 Task: Add a condition where "Hours since status category open Less than Twenty-two" in pending tickets.
Action: Mouse pressed left at (237, 432)
Screenshot: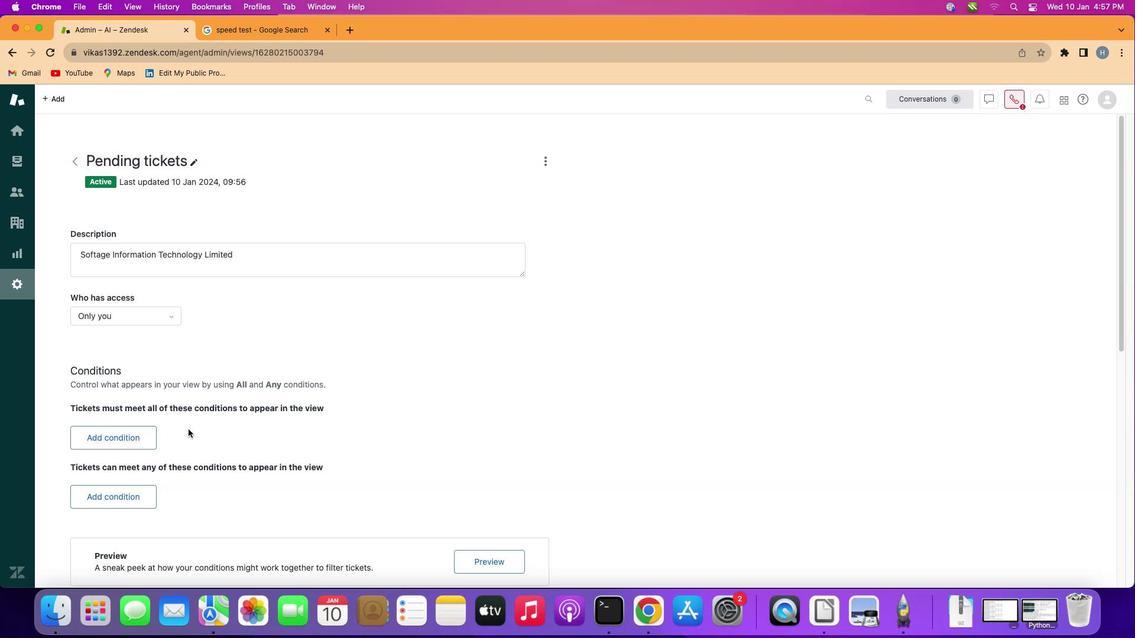 
Action: Mouse moved to (175, 439)
Screenshot: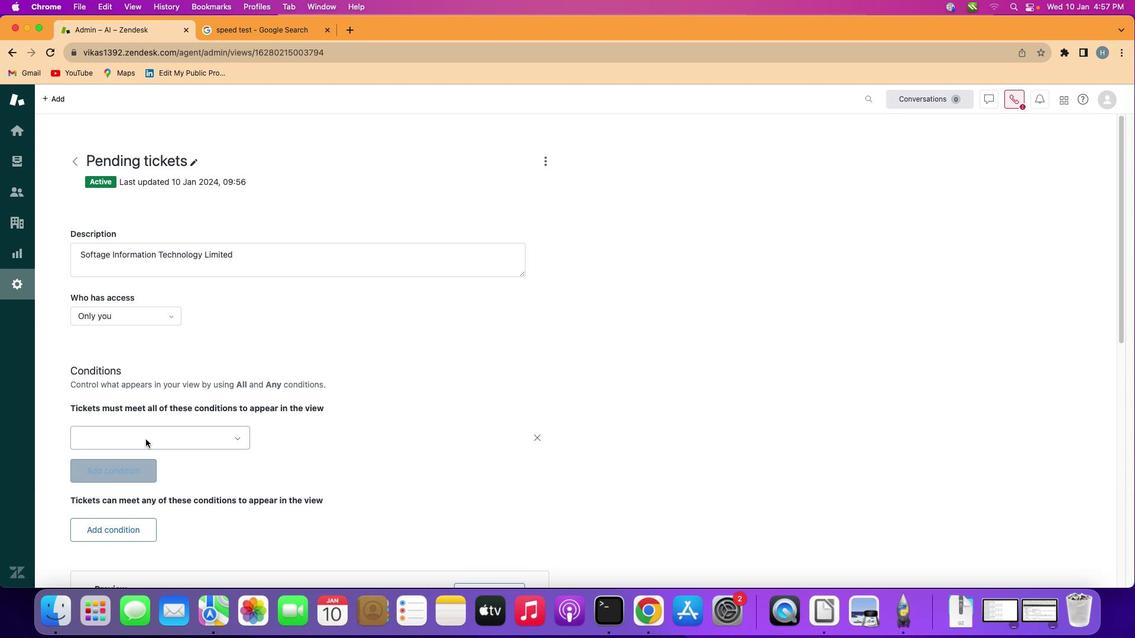 
Action: Mouse pressed left at (175, 439)
Screenshot: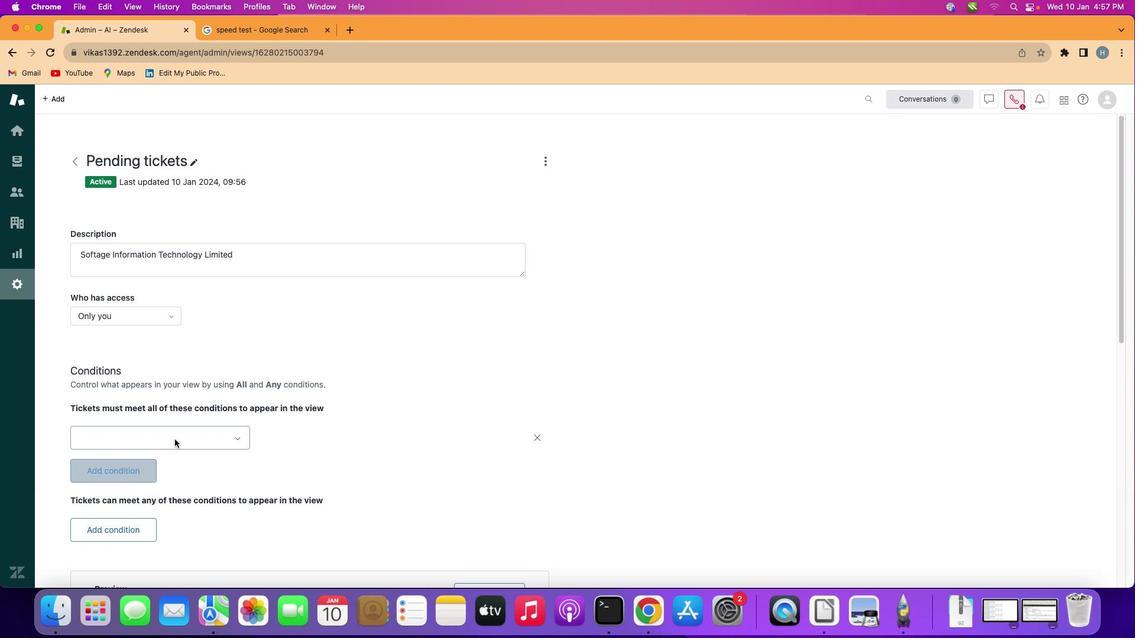 
Action: Mouse moved to (253, 440)
Screenshot: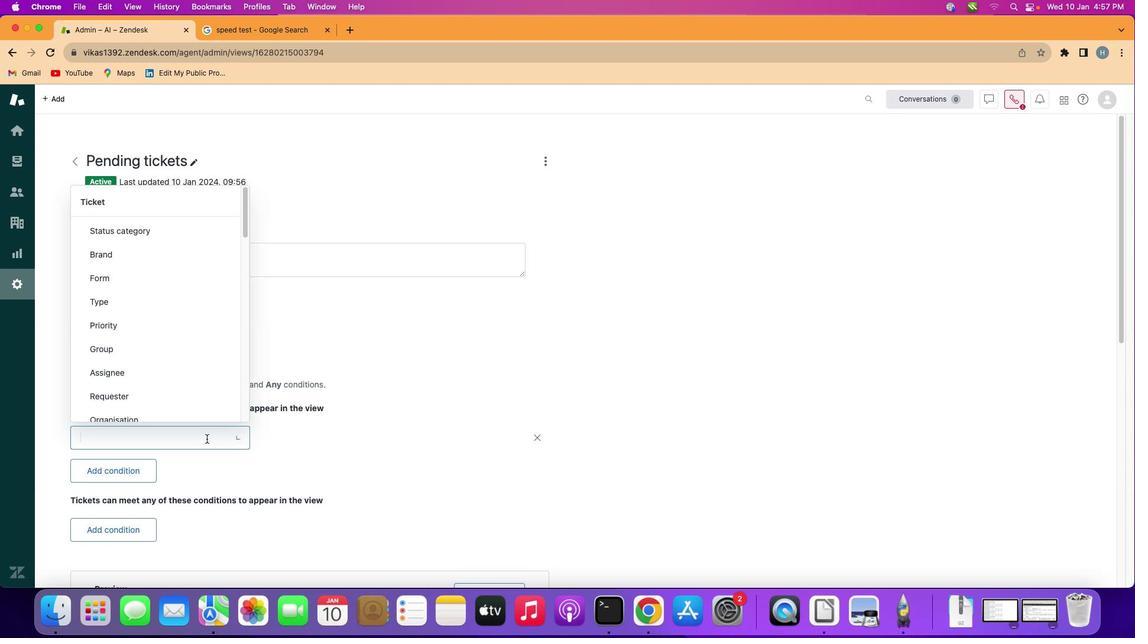 
Action: Mouse pressed left at (253, 440)
Screenshot: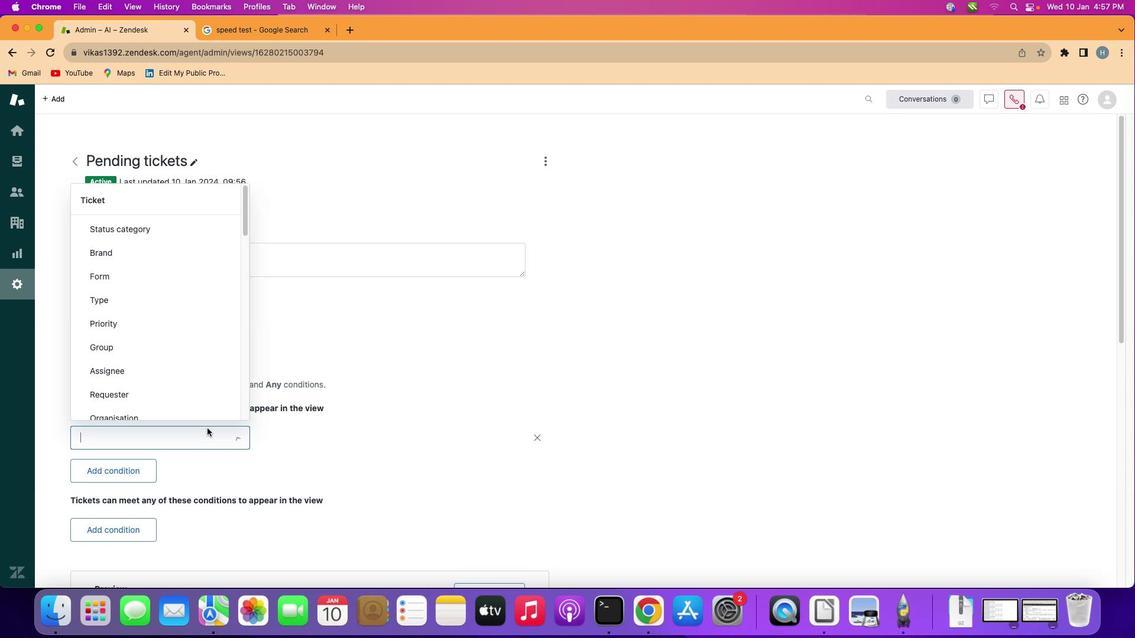
Action: Mouse moved to (239, 363)
Screenshot: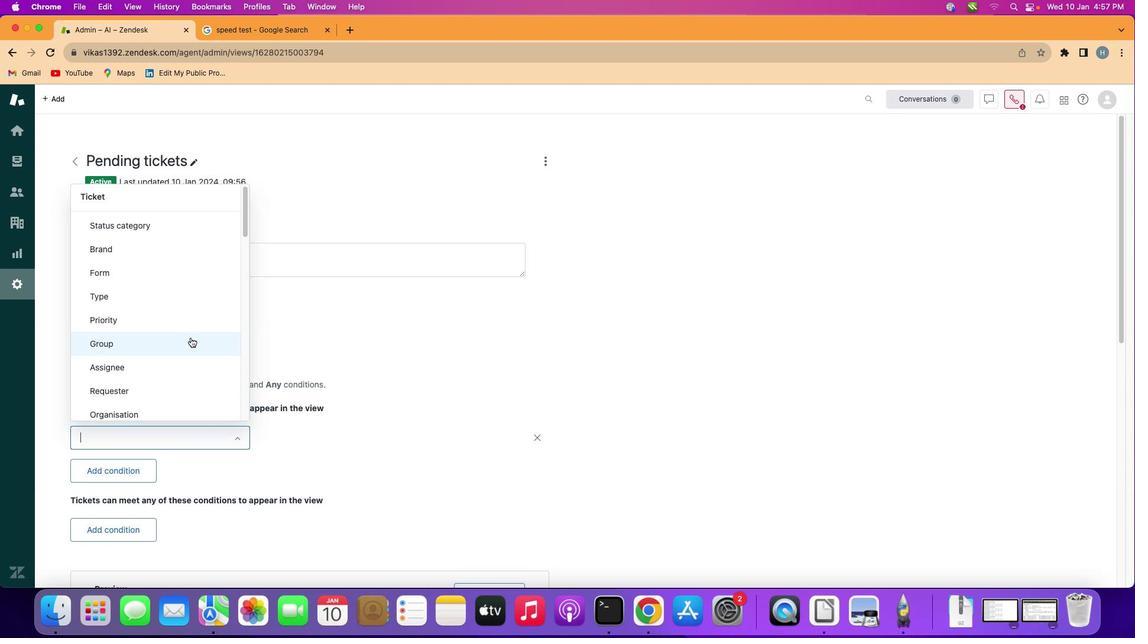 
Action: Mouse scrolled (239, 363) with delta (73, 104)
Screenshot: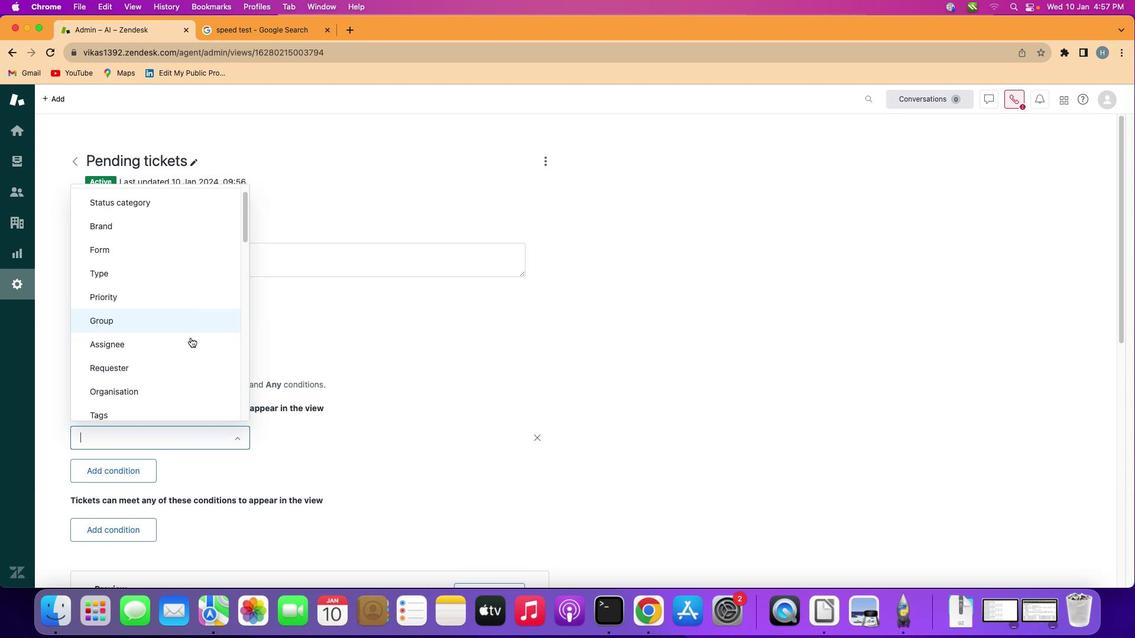 
Action: Mouse scrolled (239, 363) with delta (73, 104)
Screenshot: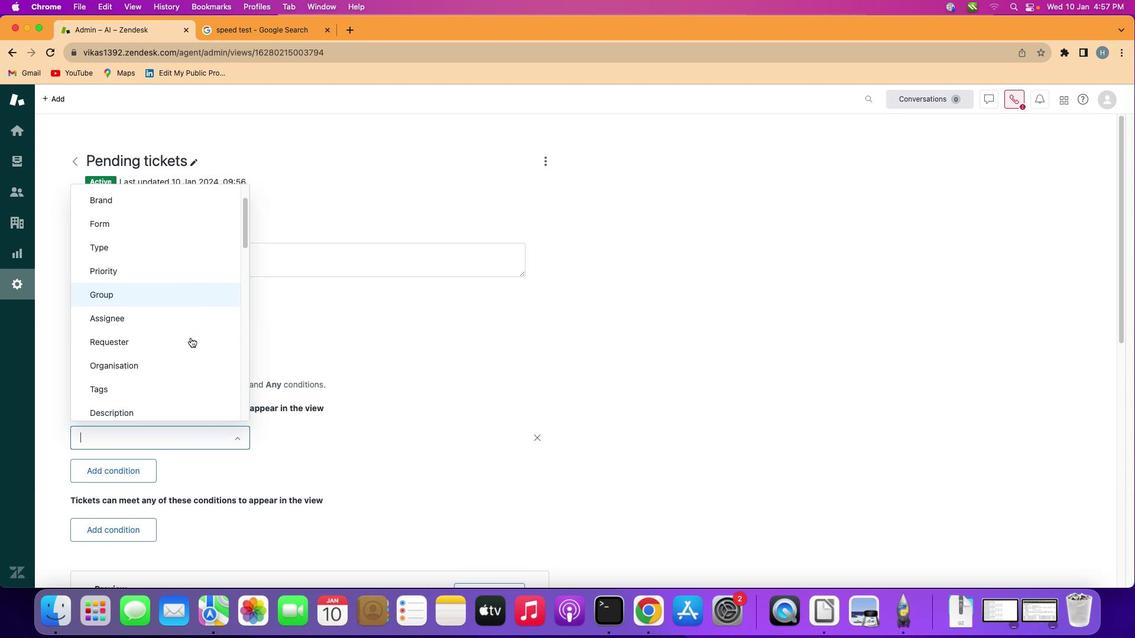 
Action: Mouse scrolled (239, 363) with delta (73, 104)
Screenshot: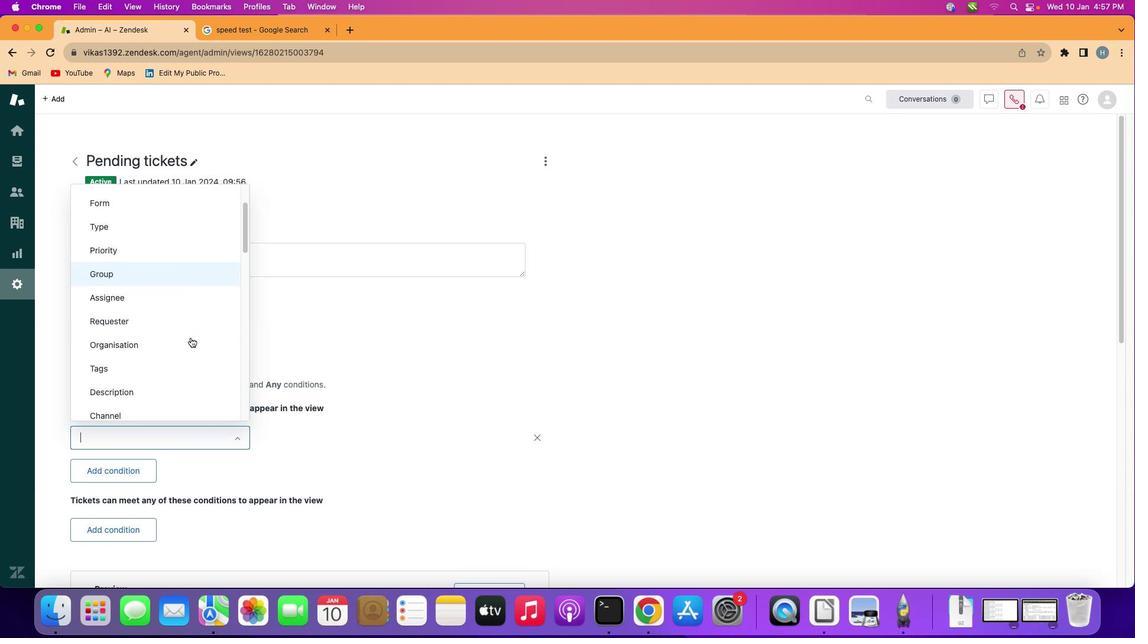 
Action: Mouse scrolled (239, 363) with delta (73, 104)
Screenshot: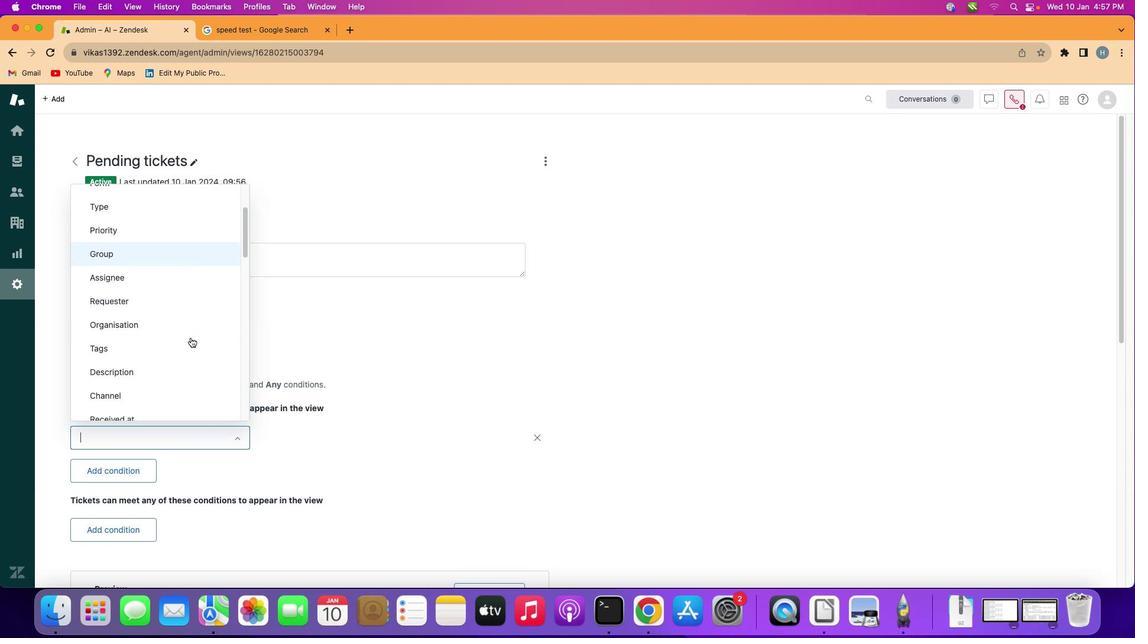 
Action: Mouse scrolled (239, 363) with delta (73, 104)
Screenshot: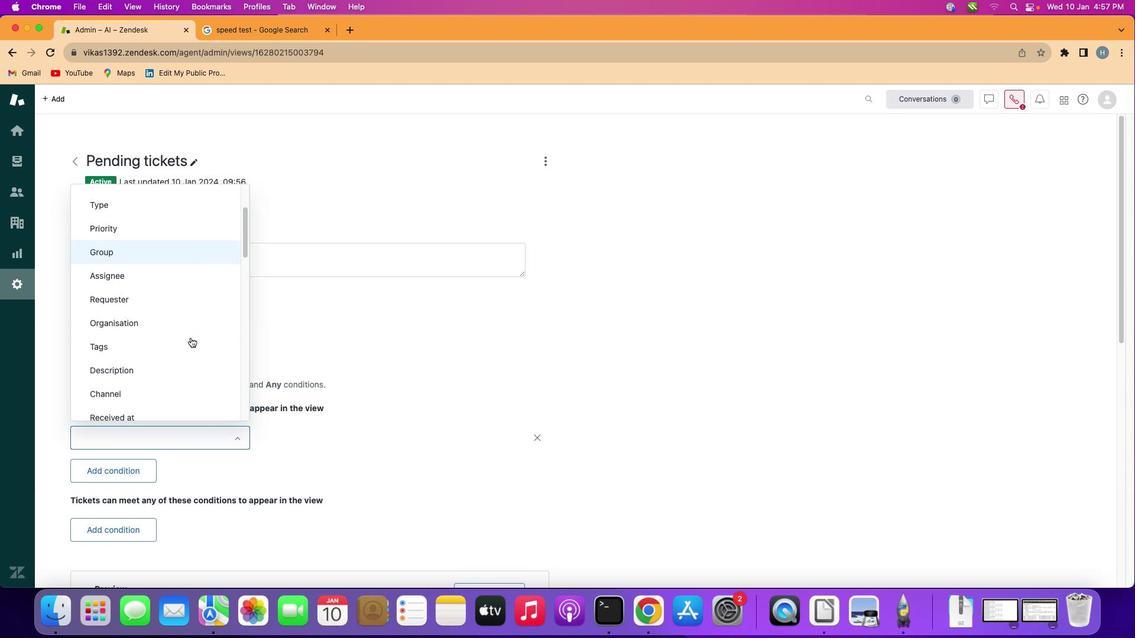 
Action: Mouse moved to (239, 360)
Screenshot: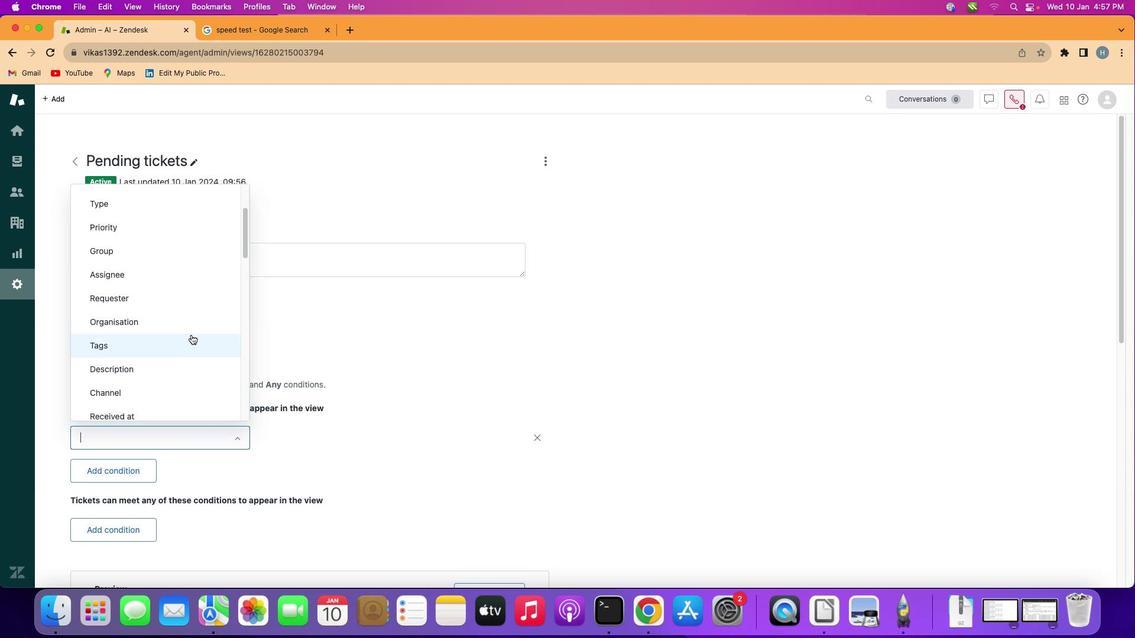 
Action: Mouse scrolled (239, 360) with delta (73, 104)
Screenshot: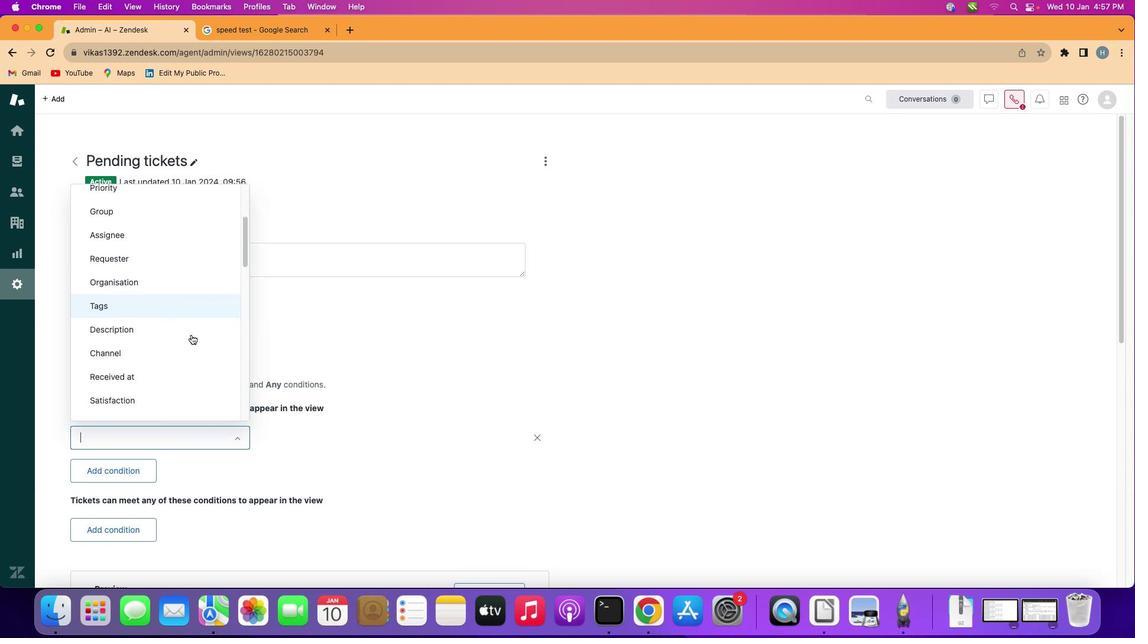 
Action: Mouse scrolled (239, 360) with delta (73, 104)
Screenshot: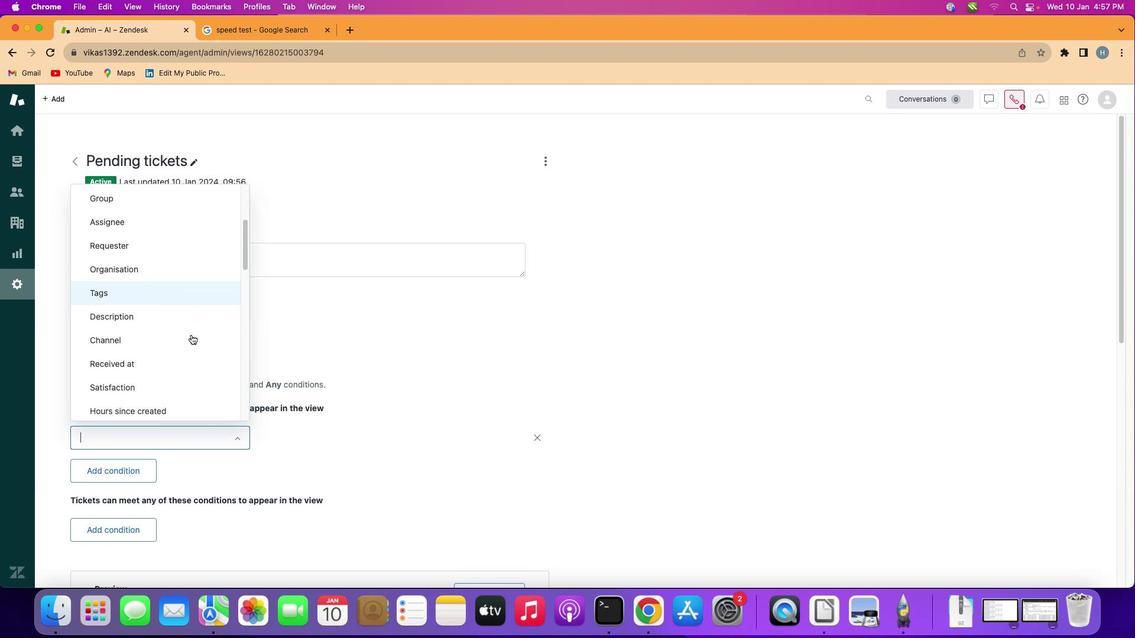 
Action: Mouse scrolled (239, 360) with delta (73, 104)
Screenshot: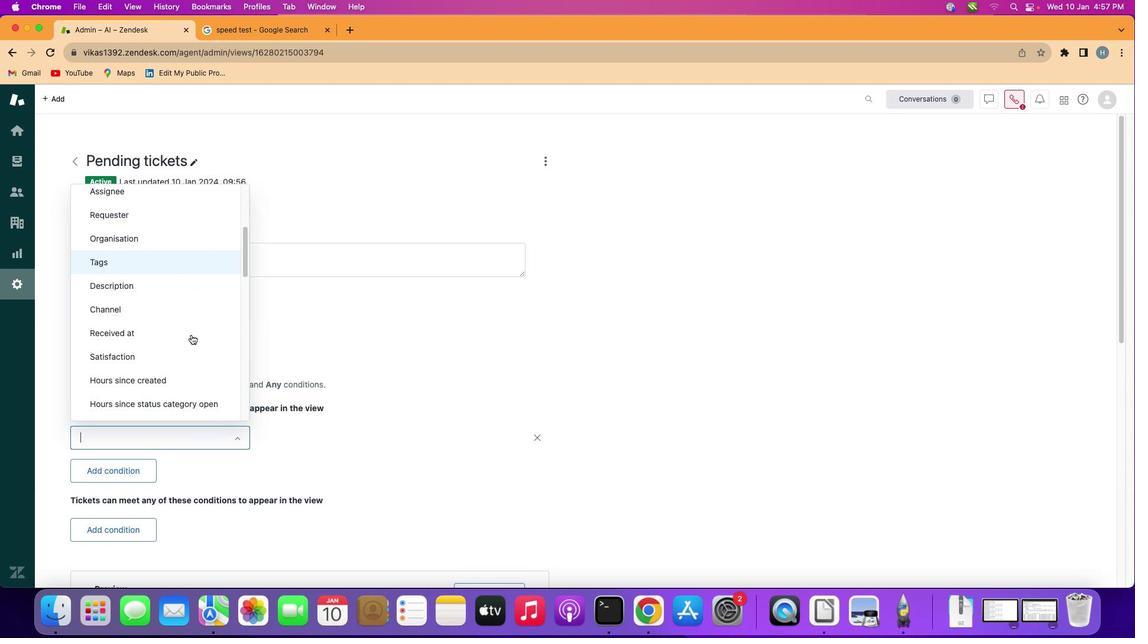 
Action: Mouse scrolled (239, 360) with delta (73, 104)
Screenshot: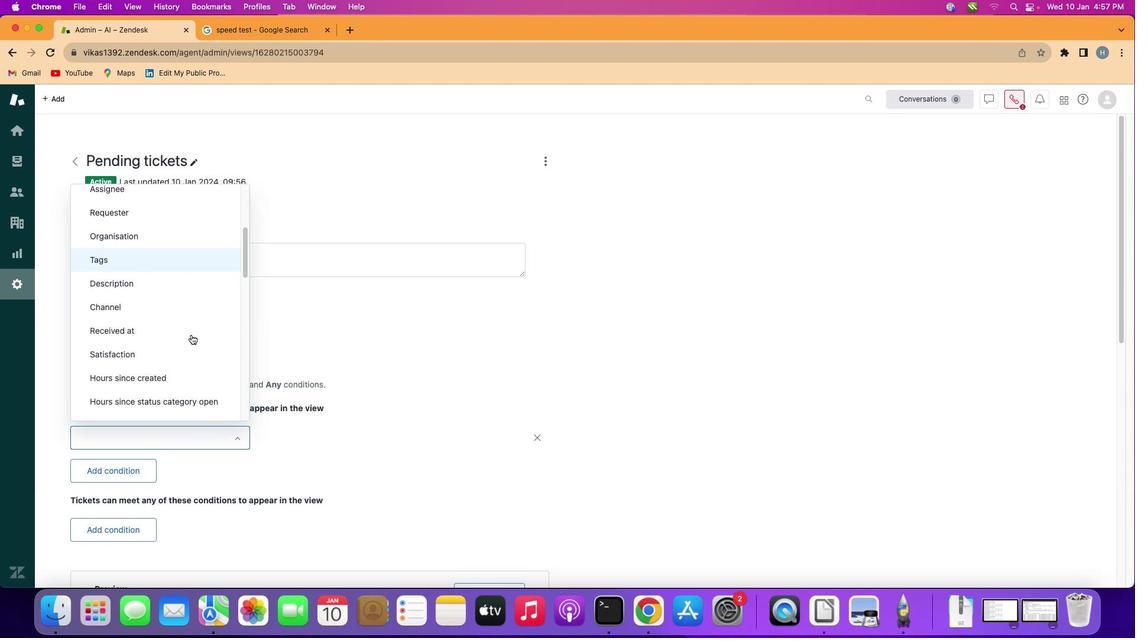 
Action: Mouse scrolled (239, 360) with delta (73, 104)
Screenshot: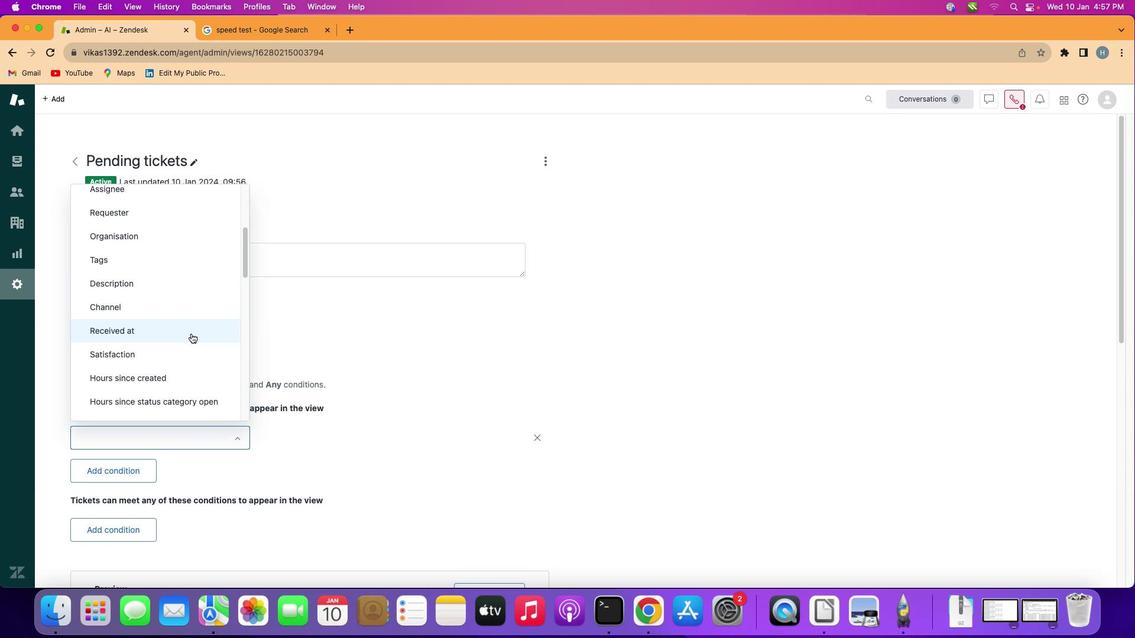 
Action: Mouse moved to (240, 358)
Screenshot: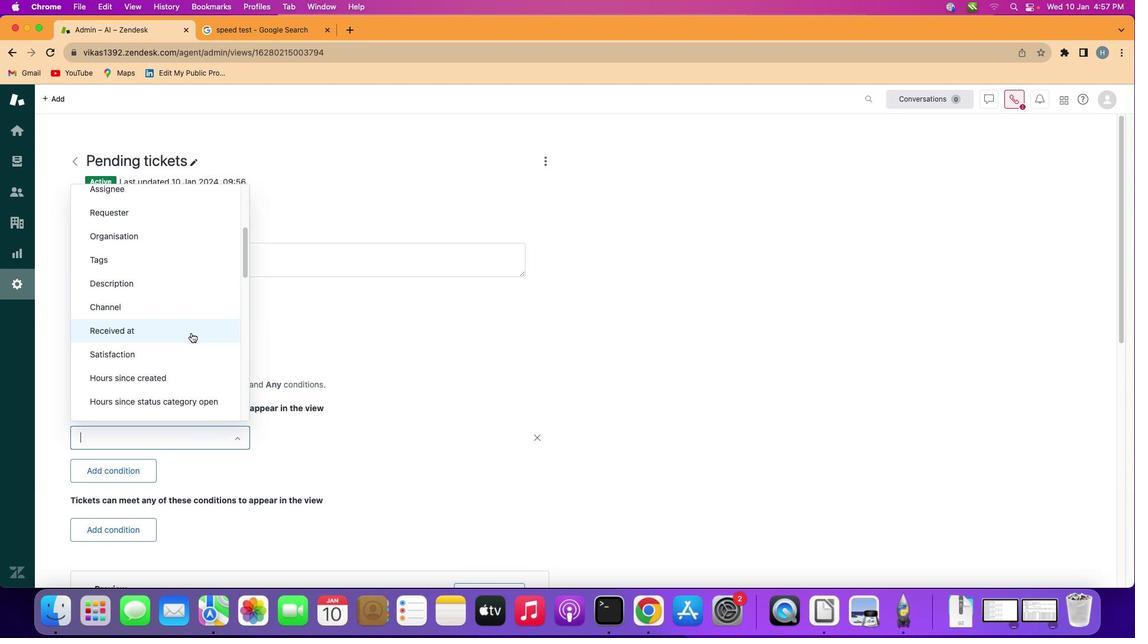 
Action: Mouse scrolled (240, 358) with delta (73, 104)
Screenshot: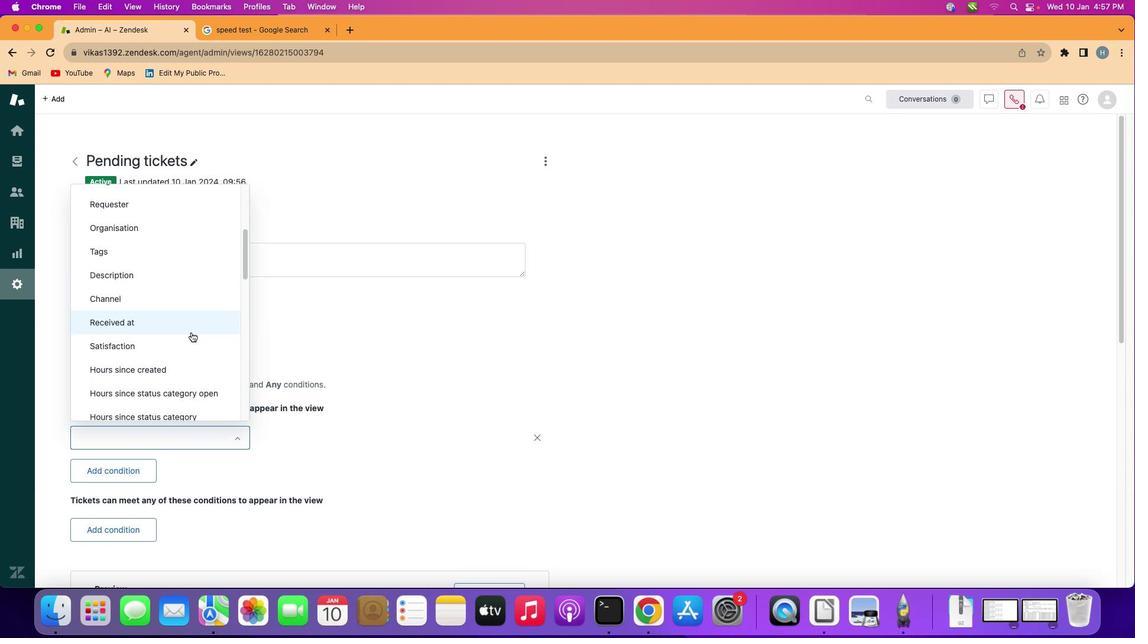 
Action: Mouse moved to (240, 358)
Screenshot: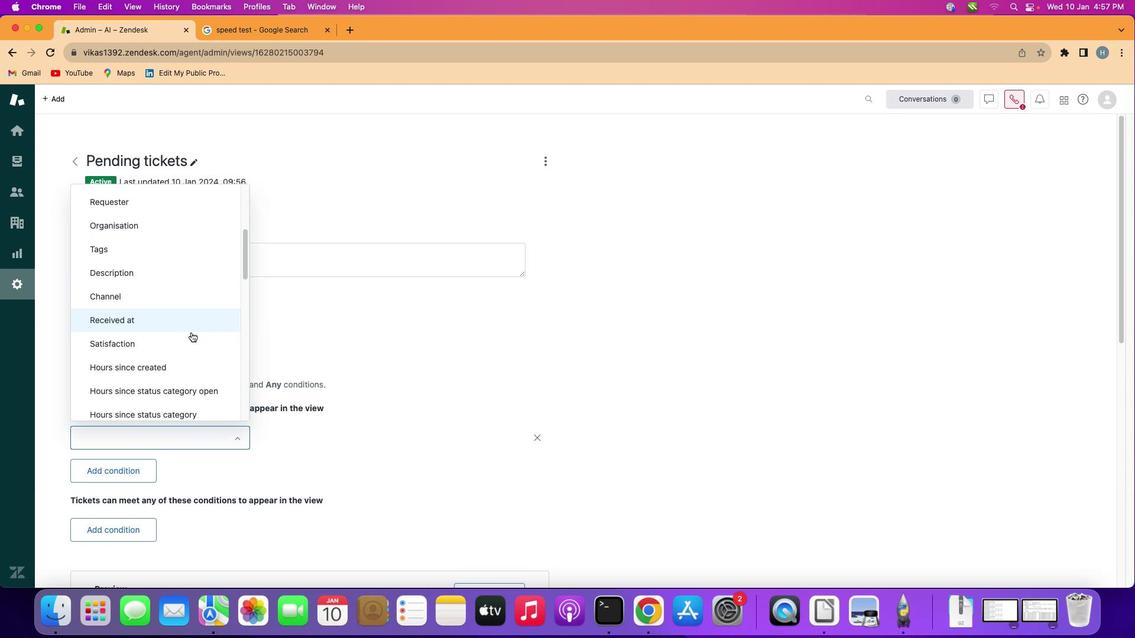 
Action: Mouse scrolled (240, 358) with delta (73, 104)
Screenshot: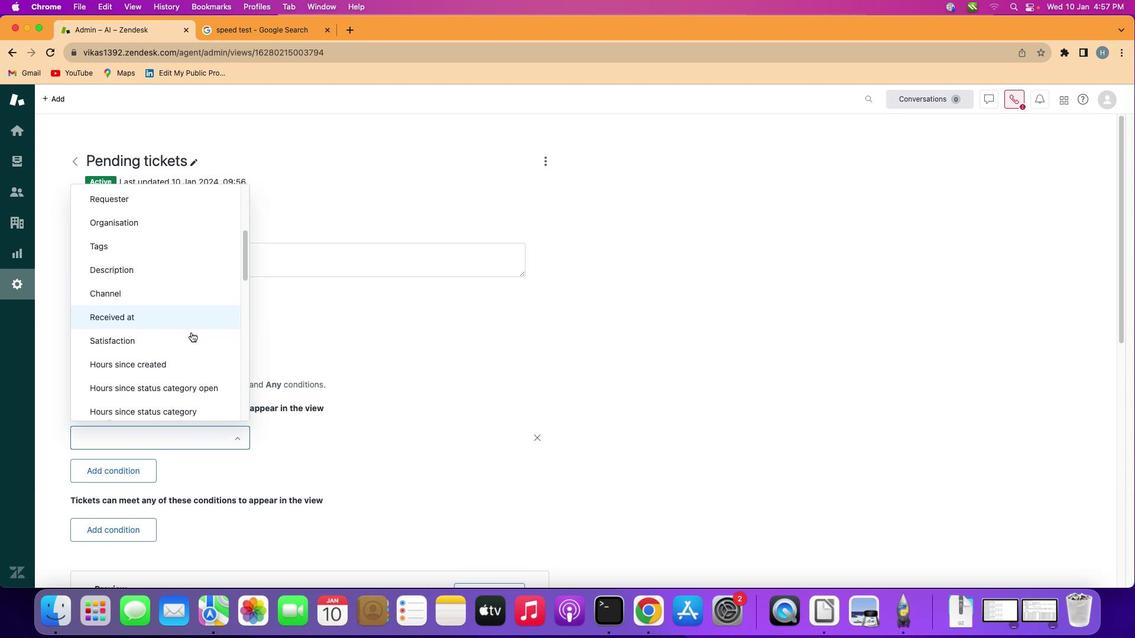 
Action: Mouse scrolled (240, 358) with delta (73, 104)
Screenshot: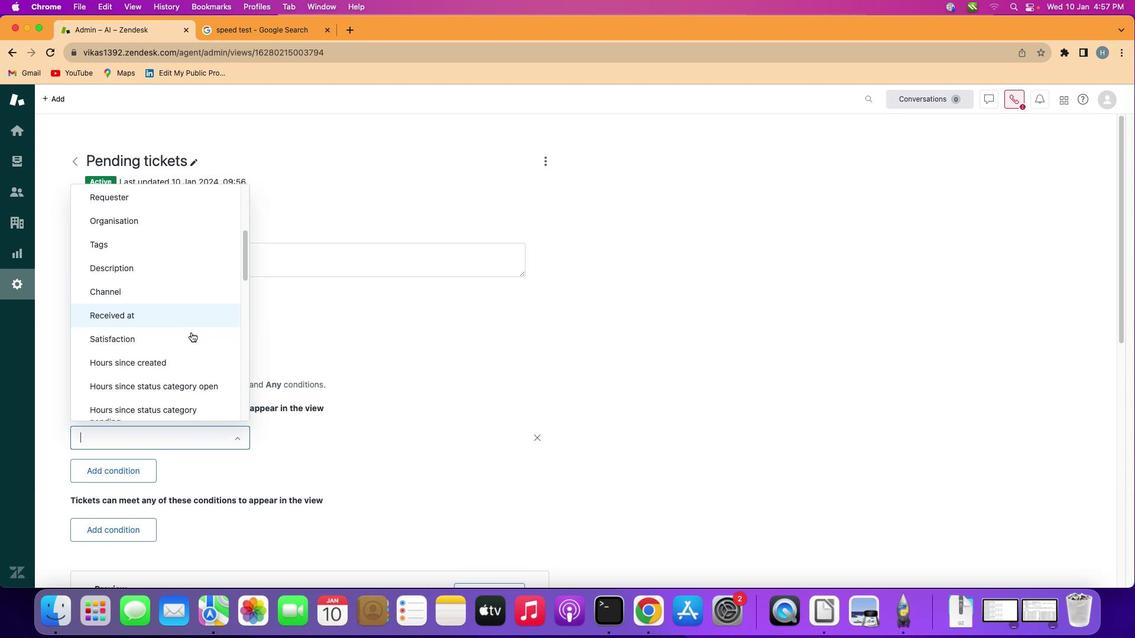 
Action: Mouse scrolled (240, 358) with delta (73, 104)
Screenshot: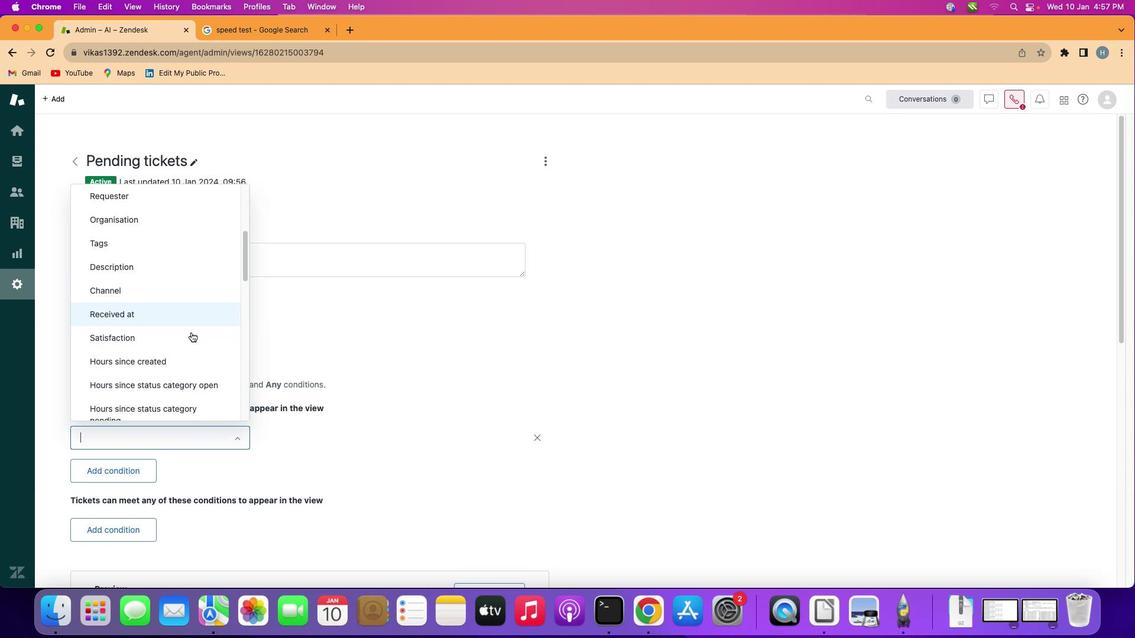 
Action: Mouse scrolled (240, 358) with delta (73, 104)
Screenshot: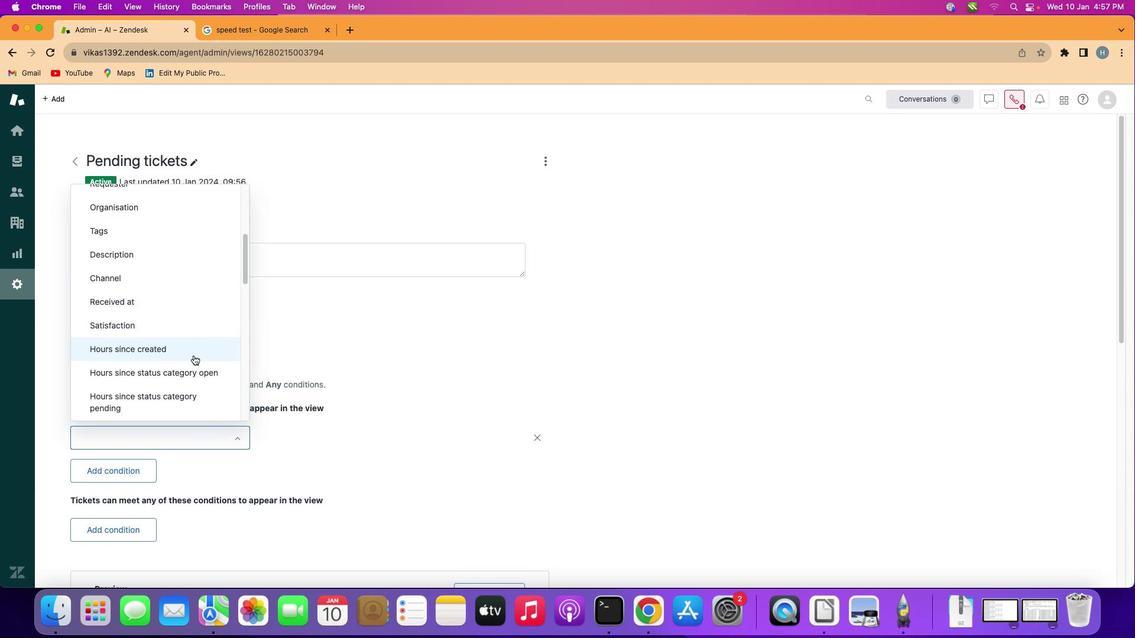 
Action: Mouse scrolled (240, 358) with delta (73, 104)
Screenshot: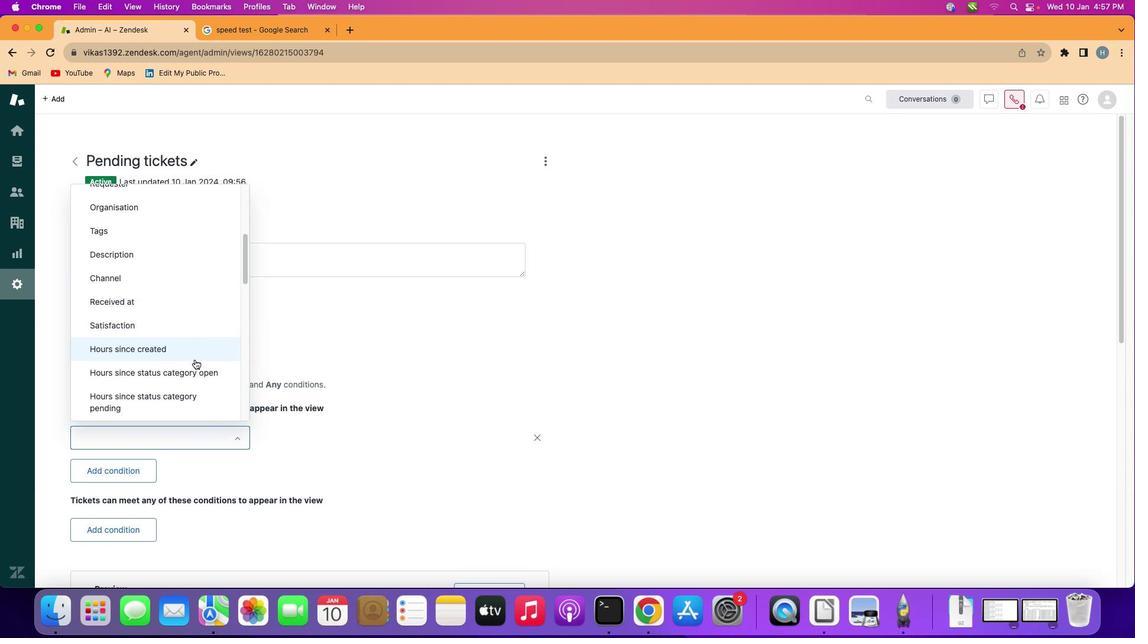 
Action: Mouse moved to (243, 387)
Screenshot: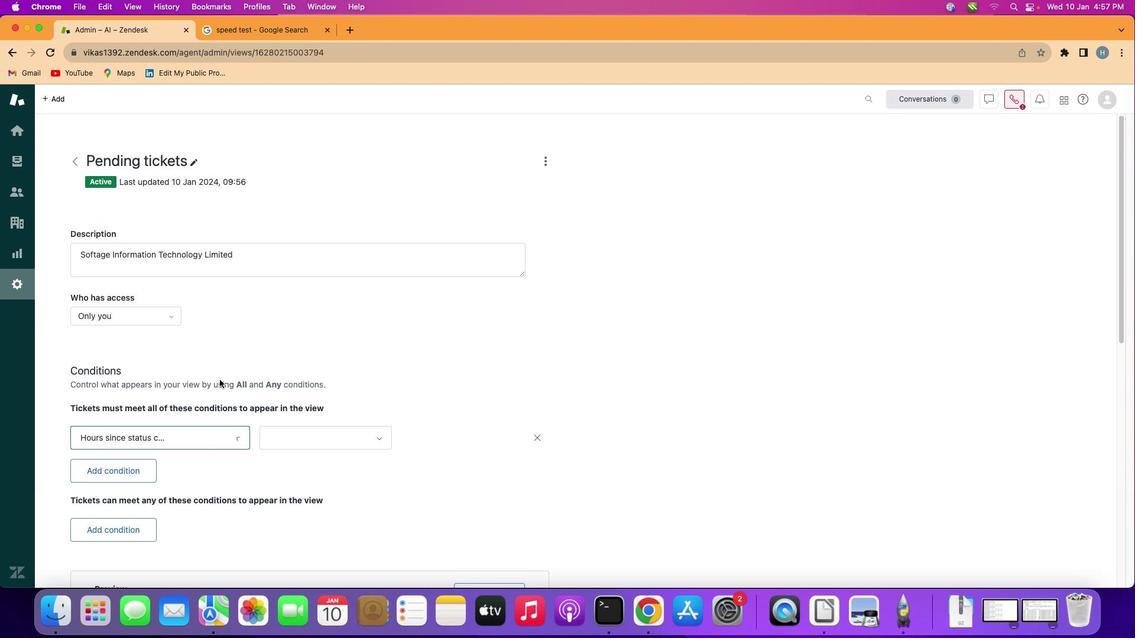 
Action: Mouse pressed left at (243, 387)
Screenshot: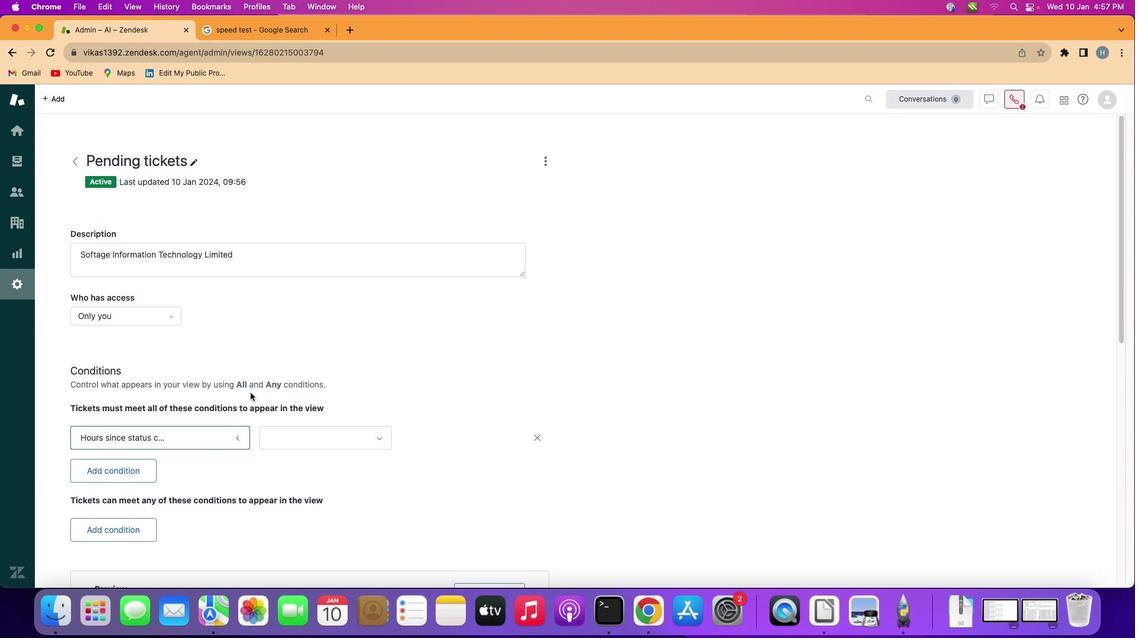 
Action: Mouse moved to (379, 438)
Screenshot: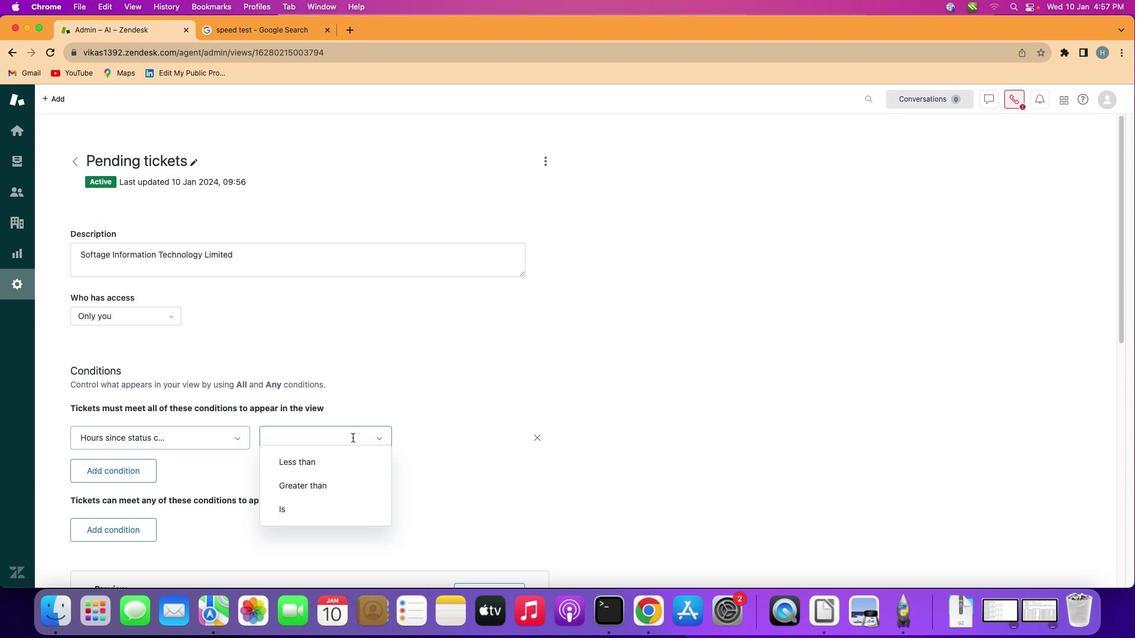 
Action: Mouse pressed left at (379, 438)
Screenshot: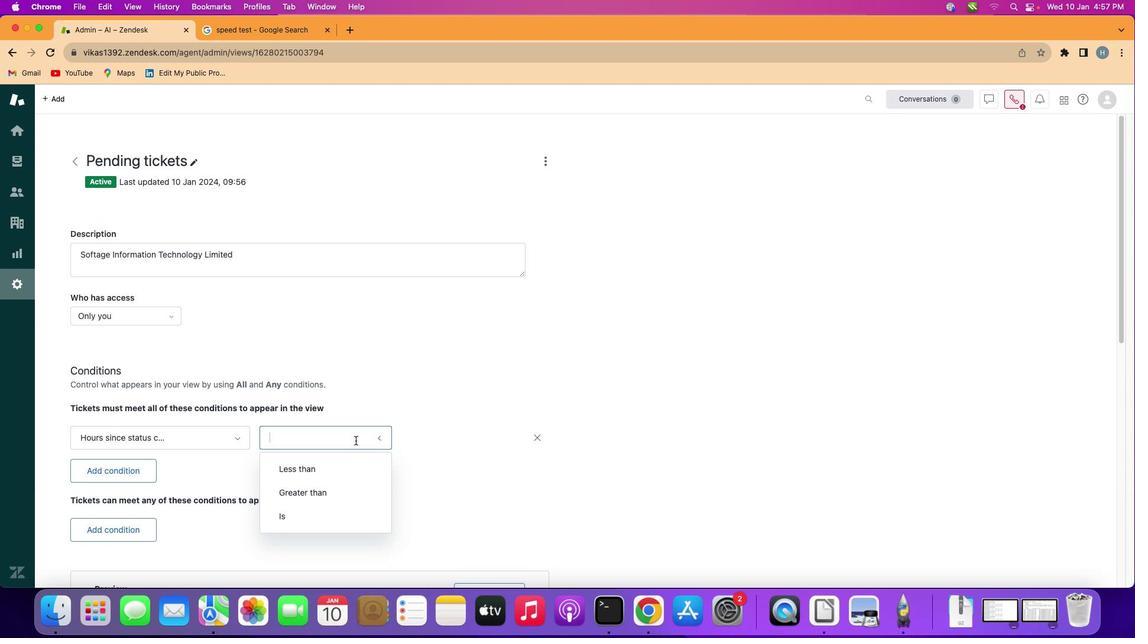 
Action: Mouse moved to (376, 461)
Screenshot: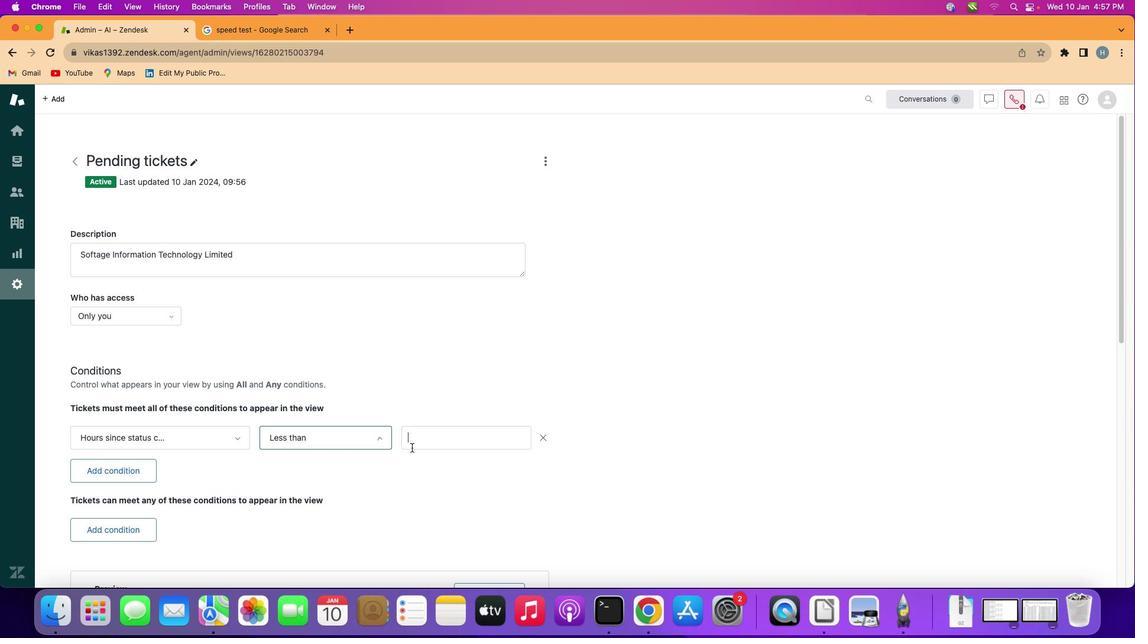 
Action: Mouse pressed left at (376, 461)
Screenshot: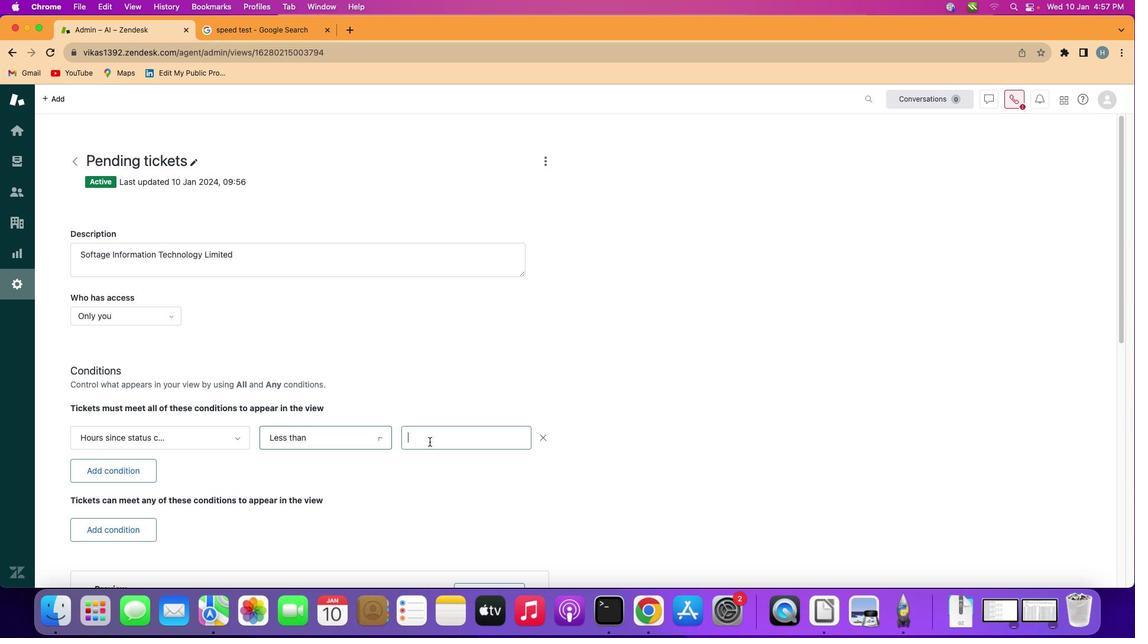 
Action: Mouse moved to (460, 438)
Screenshot: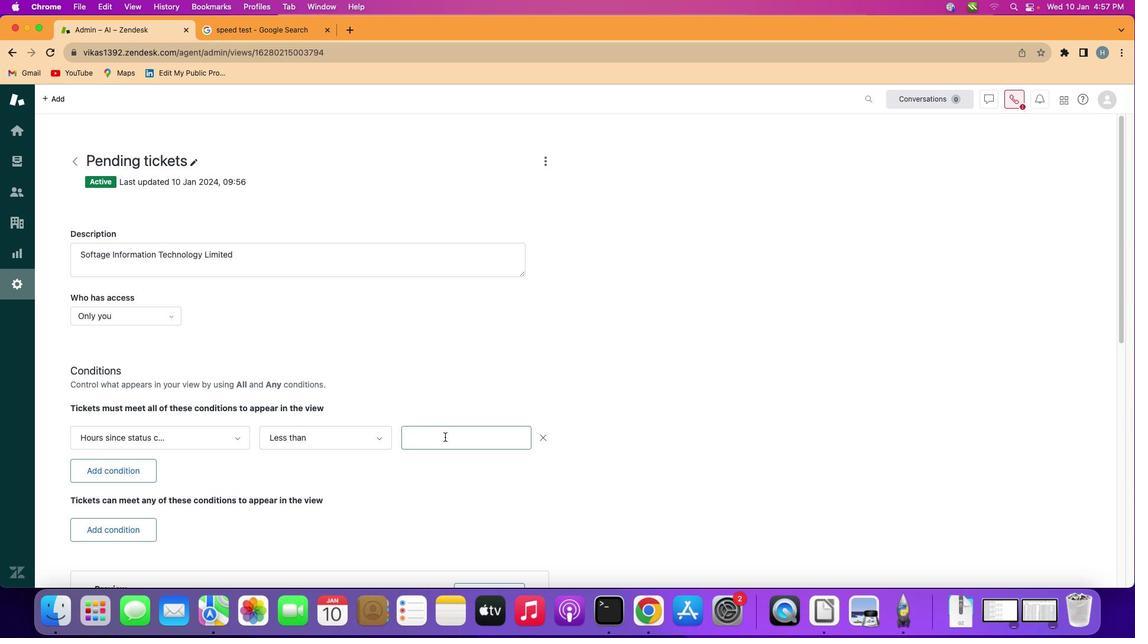 
Action: Mouse pressed left at (460, 438)
Screenshot: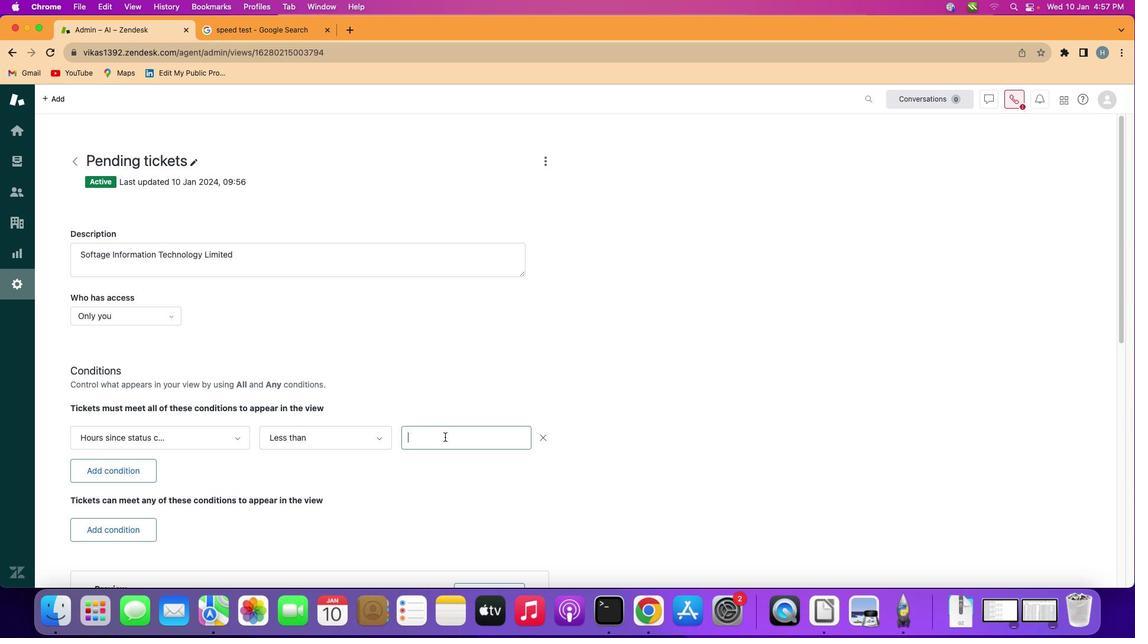 
Action: Key pressed Key.shift'T''w''e''n''t''y''-''t''w''o'
Screenshot: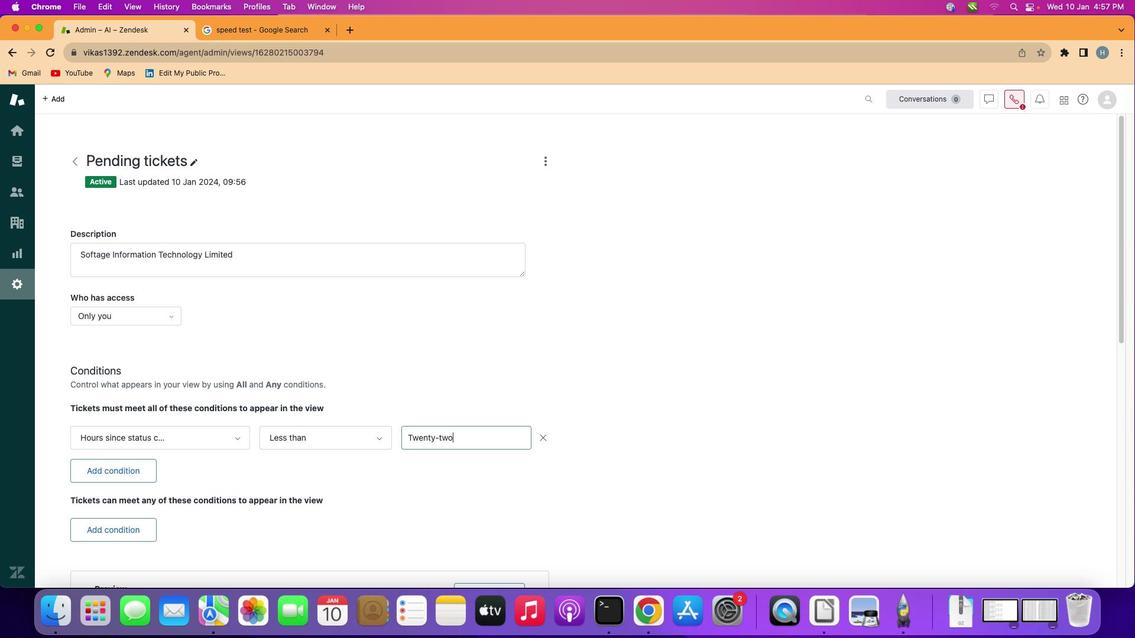 
Action: Mouse moved to (521, 457)
Screenshot: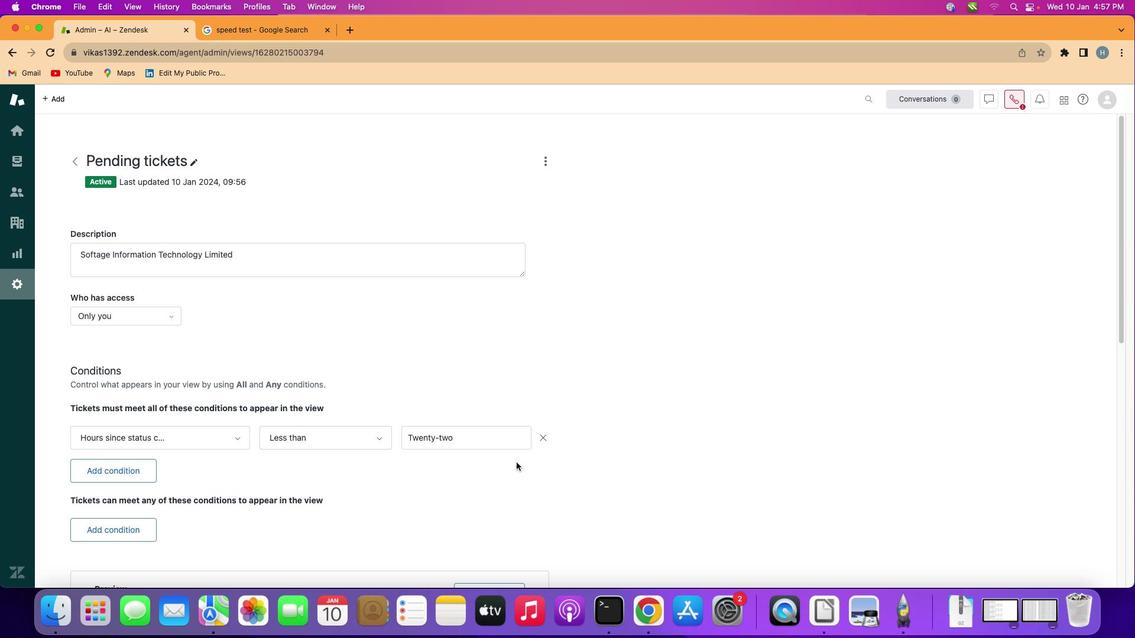 
